 Task: Create a scrum project TridentForge.
Action: Mouse moved to (248, 56)
Screenshot: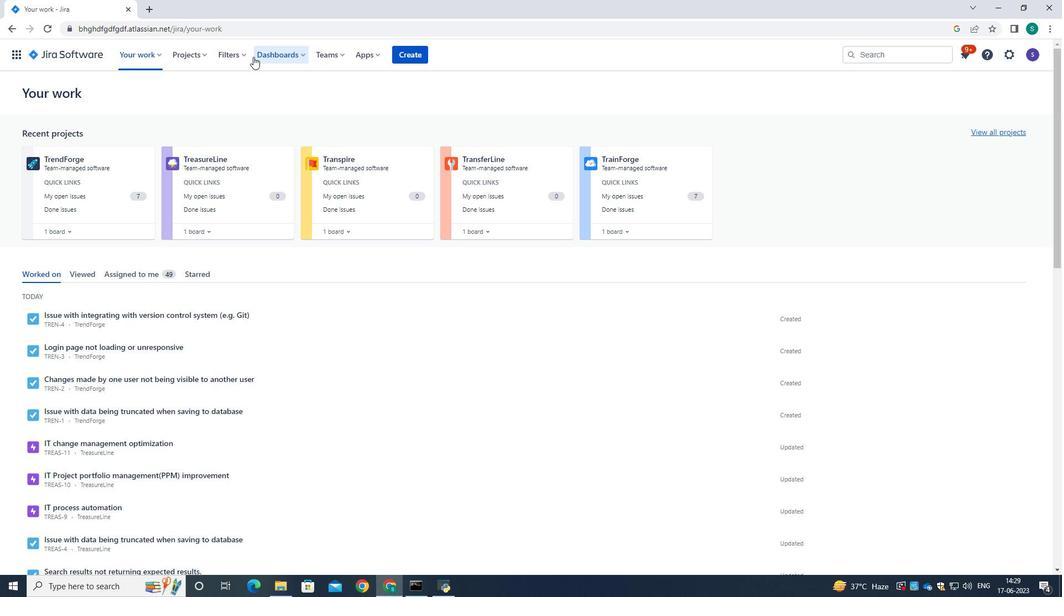
Action: Mouse pressed left at (248, 56)
Screenshot: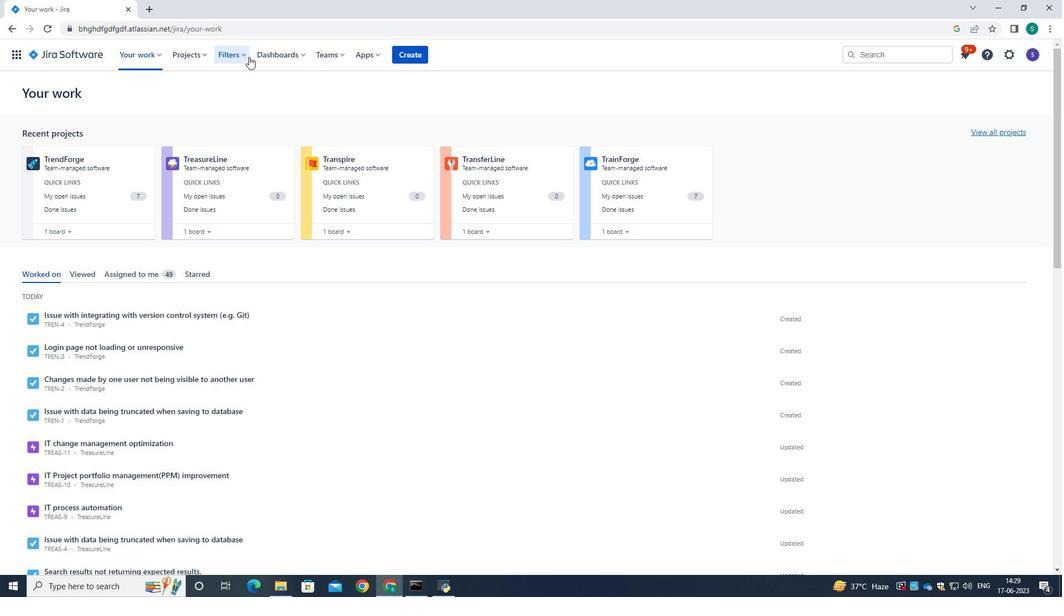
Action: Mouse moved to (241, 53)
Screenshot: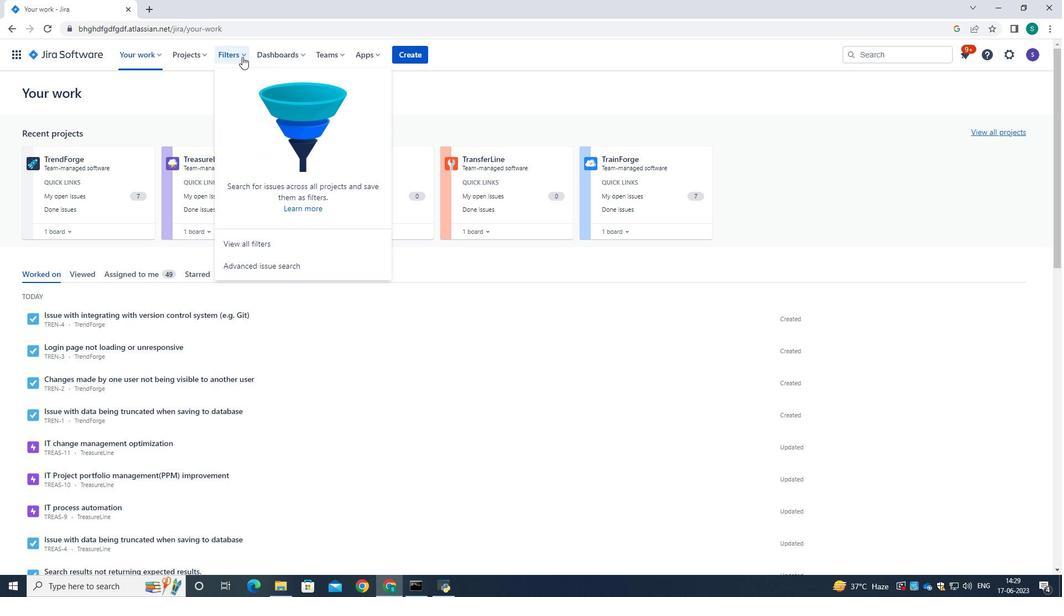 
Action: Mouse pressed left at (241, 53)
Screenshot: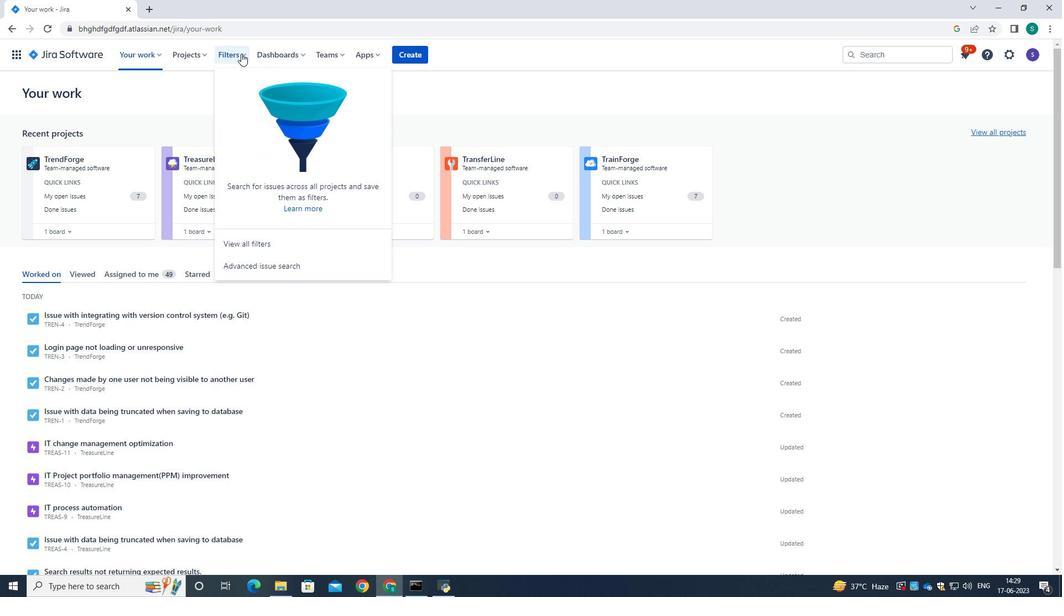
Action: Mouse moved to (198, 53)
Screenshot: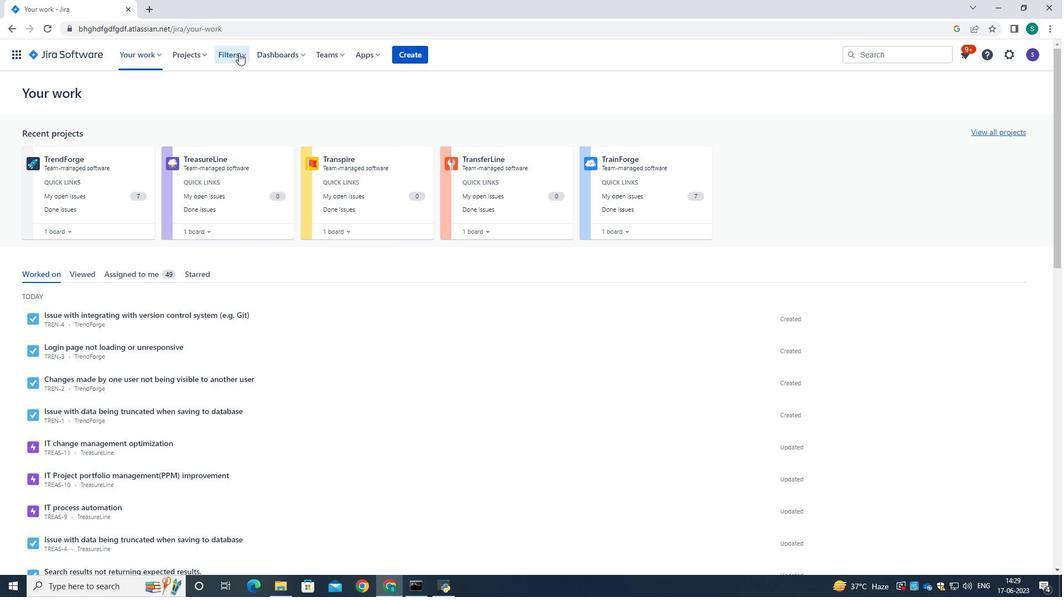 
Action: Mouse pressed left at (198, 53)
Screenshot: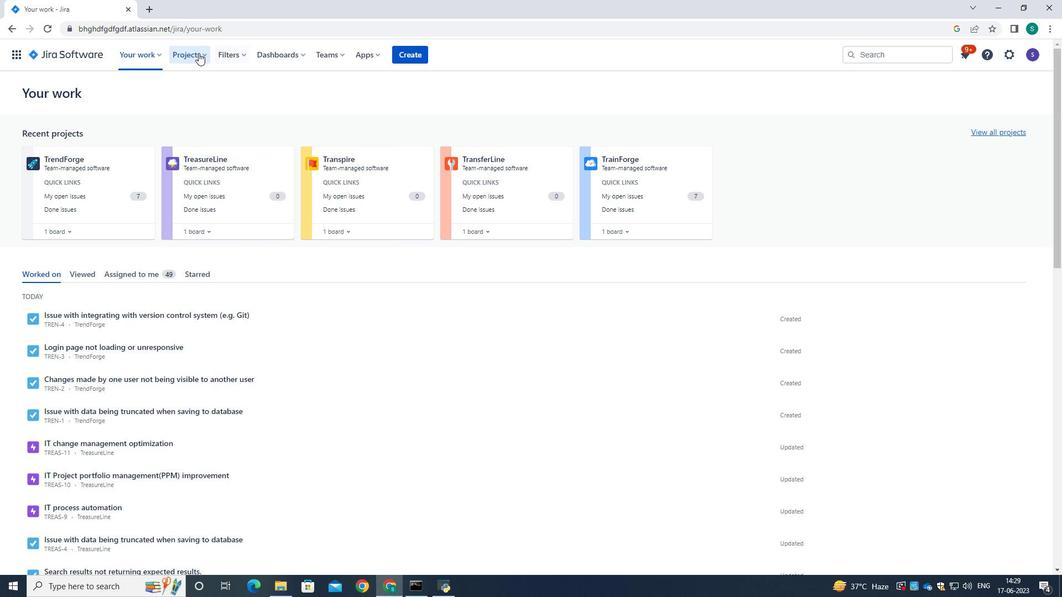 
Action: Mouse moved to (214, 280)
Screenshot: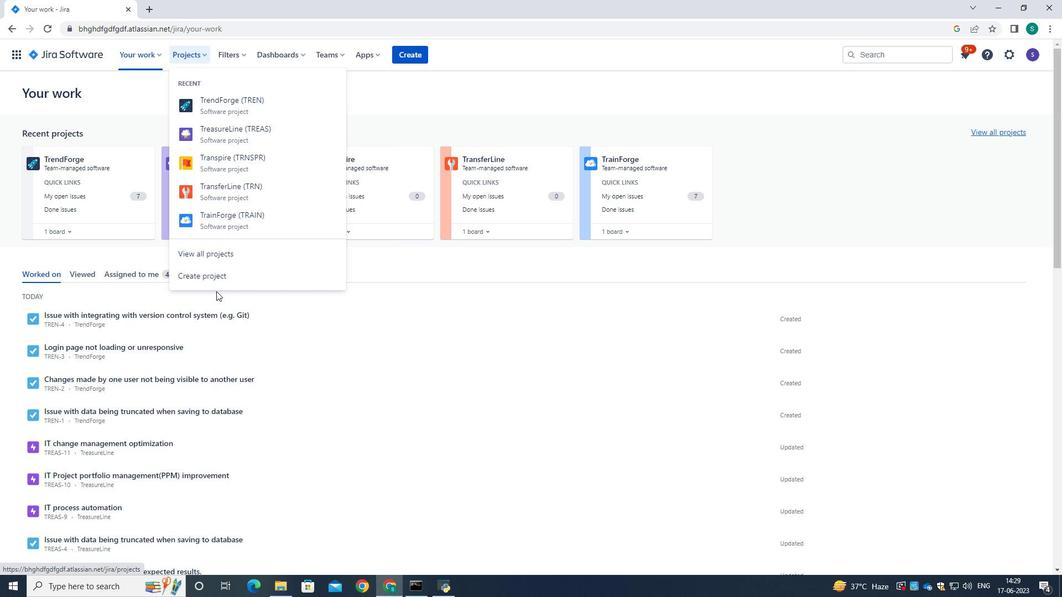 
Action: Mouse pressed left at (214, 280)
Screenshot: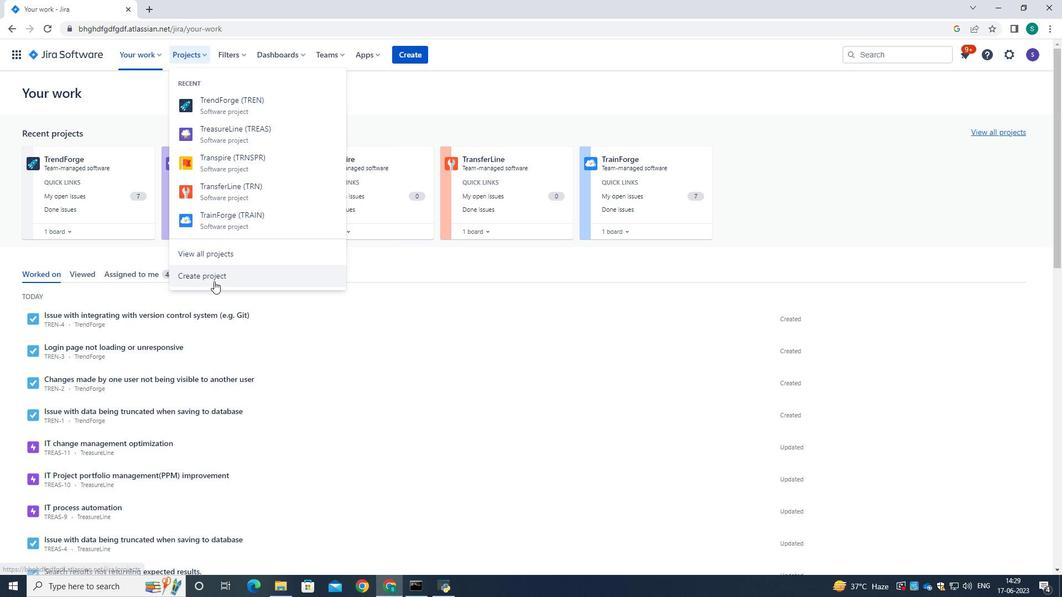 
Action: Mouse moved to (468, 273)
Screenshot: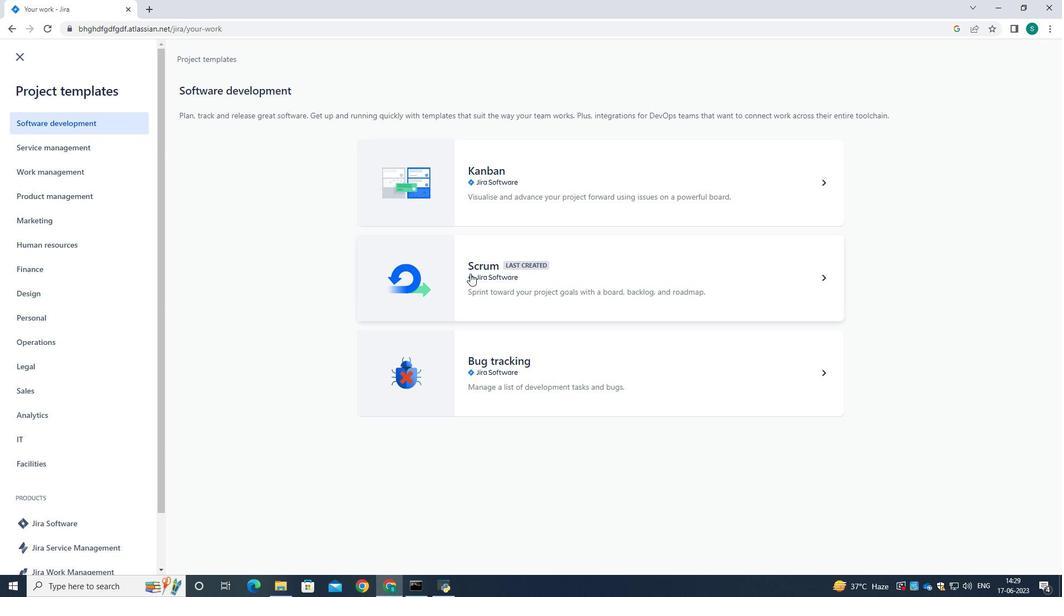 
Action: Mouse pressed left at (468, 273)
Screenshot: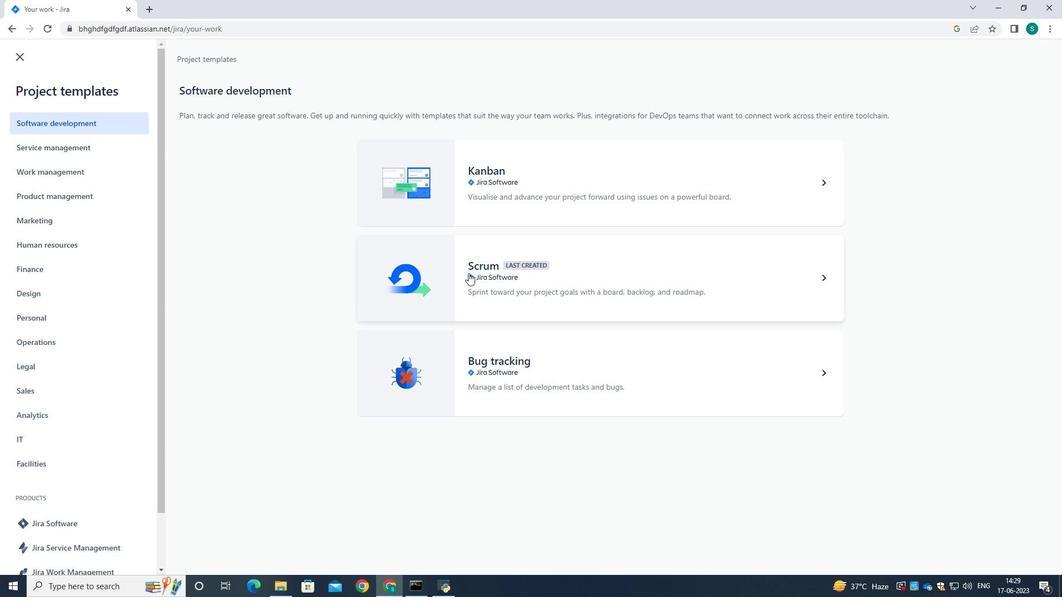 
Action: Mouse moved to (779, 99)
Screenshot: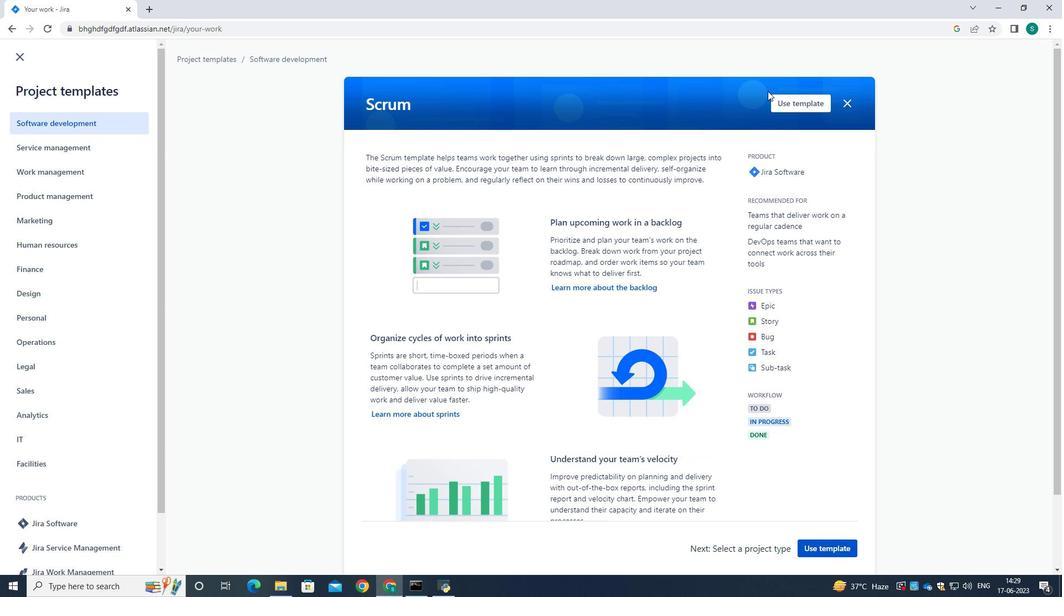 
Action: Mouse pressed left at (779, 99)
Screenshot: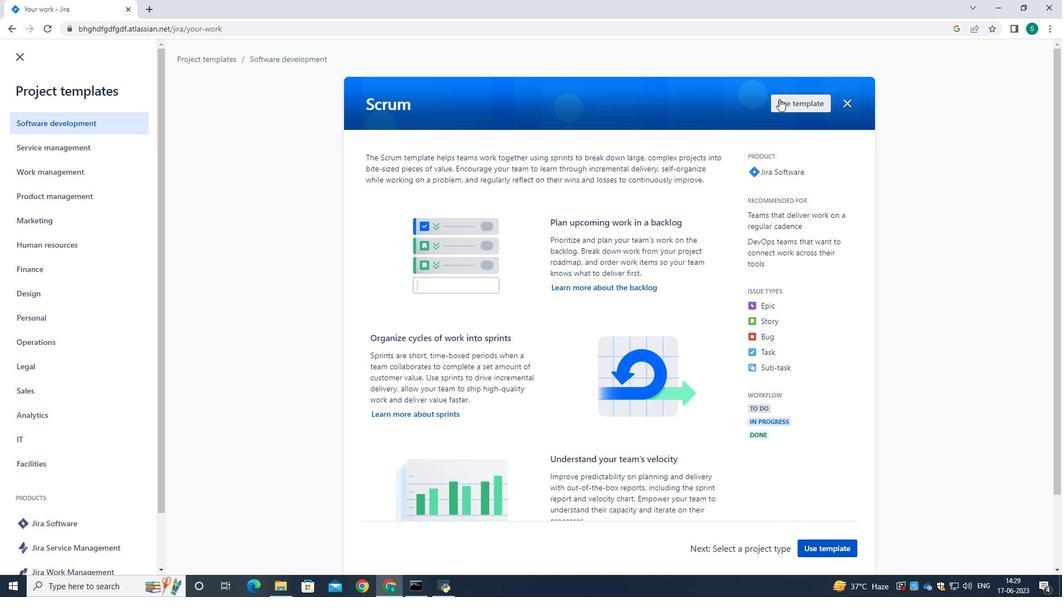 
Action: Mouse moved to (395, 545)
Screenshot: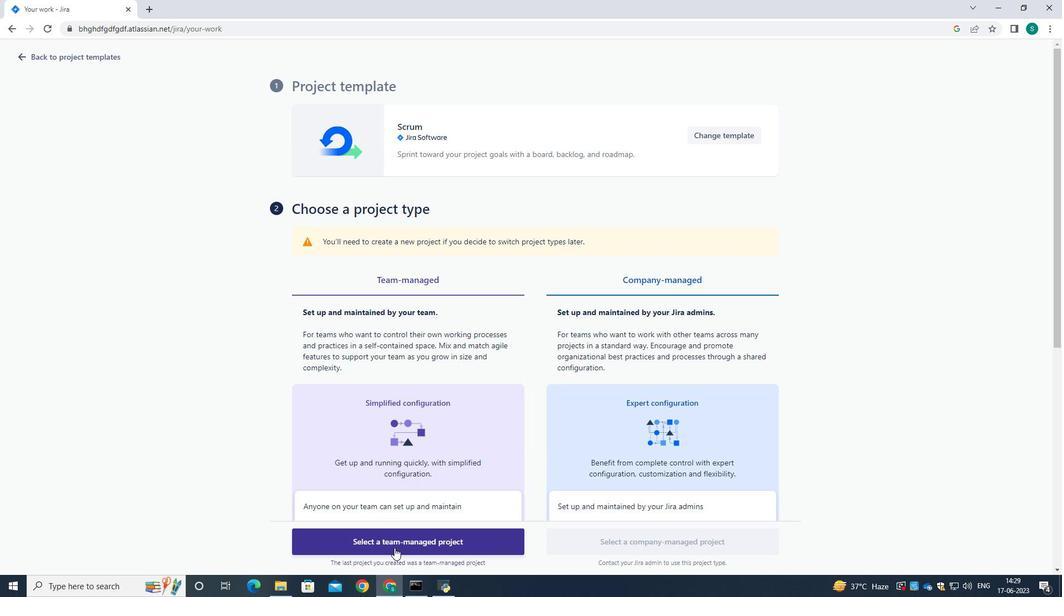 
Action: Mouse pressed left at (395, 545)
Screenshot: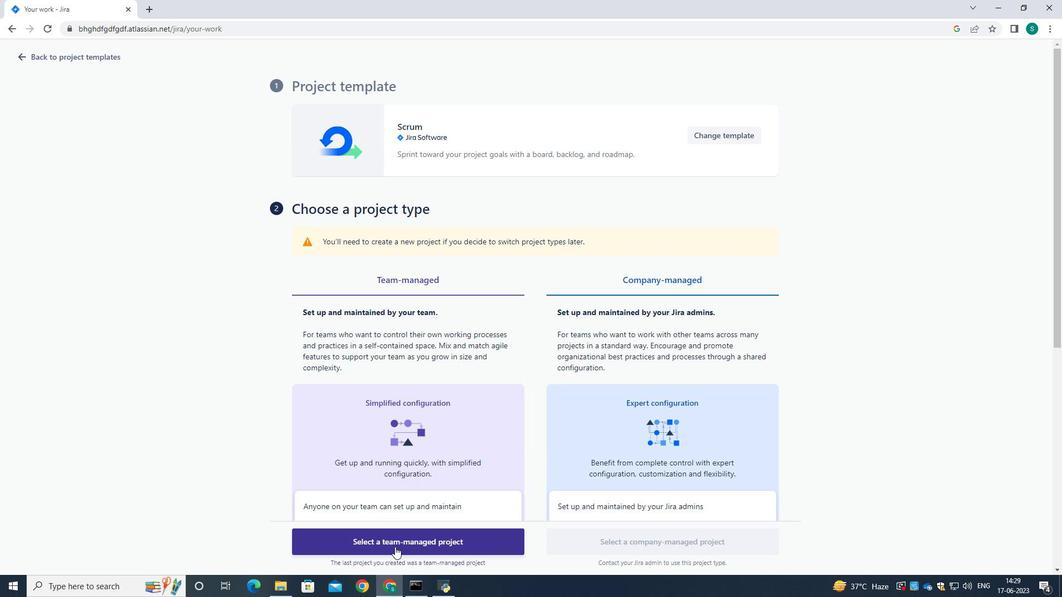
Action: Mouse moved to (336, 263)
Screenshot: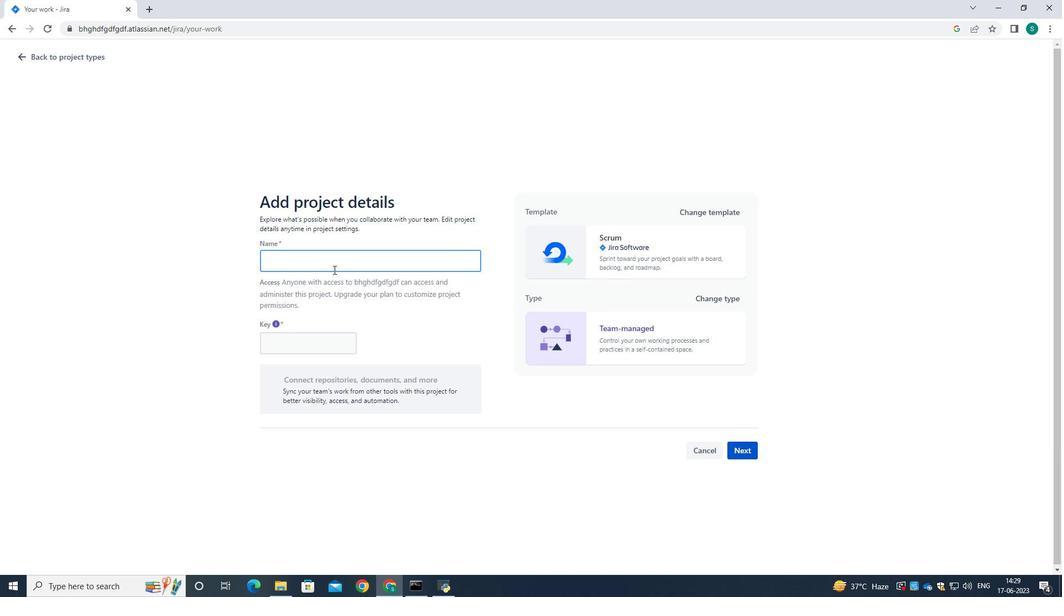 
Action: Mouse pressed left at (336, 263)
Screenshot: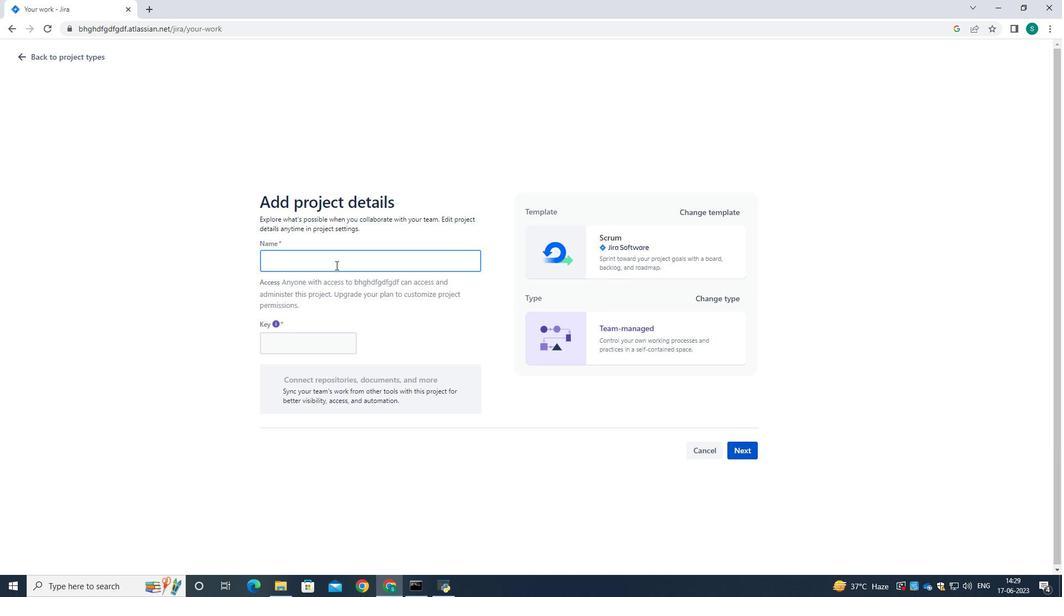 
Action: Key pressed t<Key.backspace><Key.caps_lock>T<Key.caps_lock>rident<Key.caps_lock>F<Key.caps_lock>orge
Screenshot: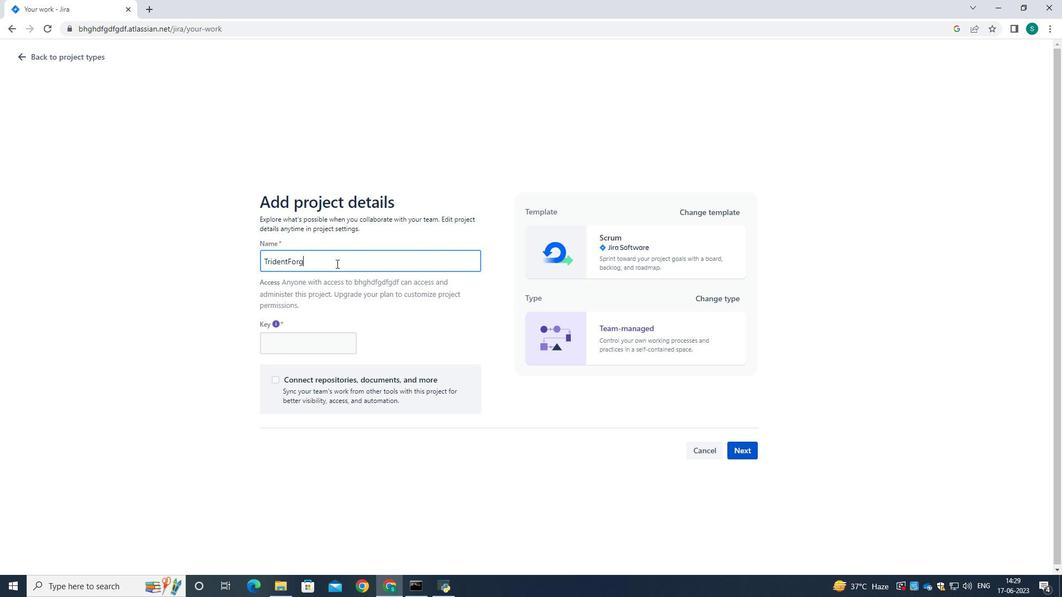 
Action: Mouse moved to (749, 450)
Screenshot: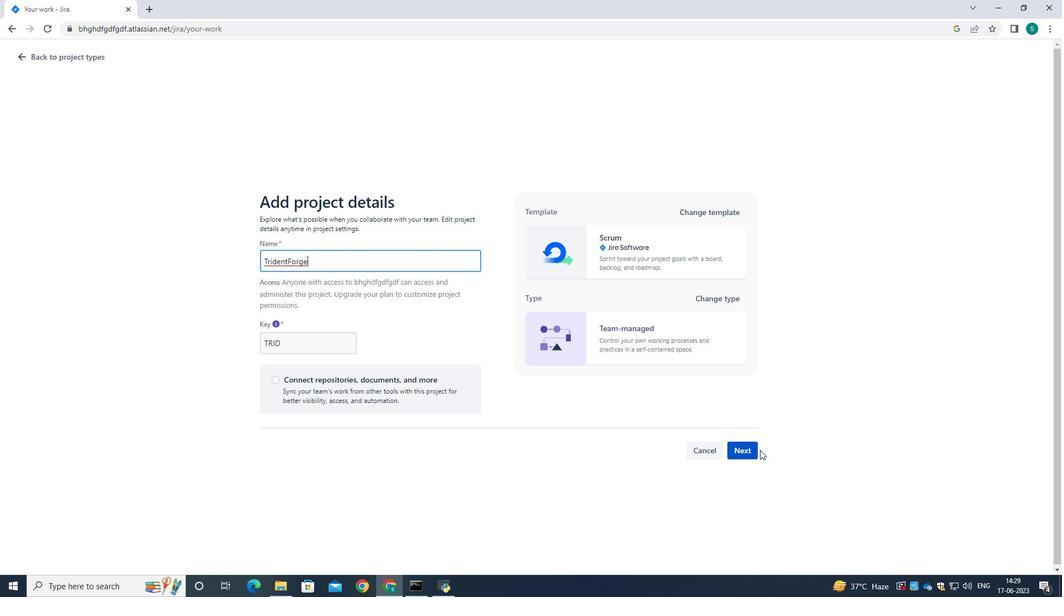 
Action: Mouse pressed left at (749, 450)
Screenshot: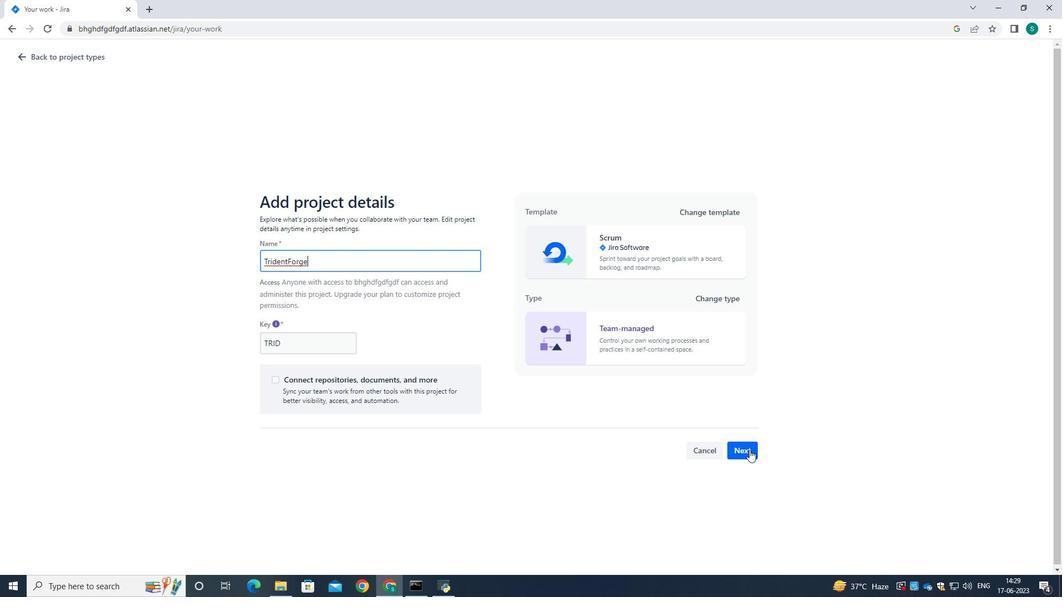 
Action: Mouse moved to (661, 374)
Screenshot: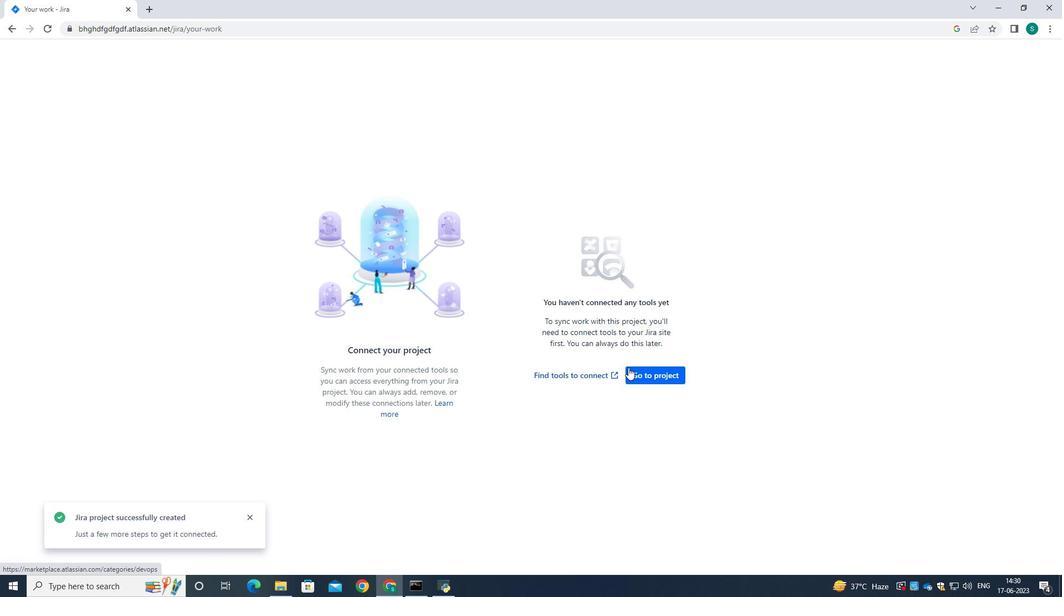 
Action: Mouse pressed left at (661, 374)
Screenshot: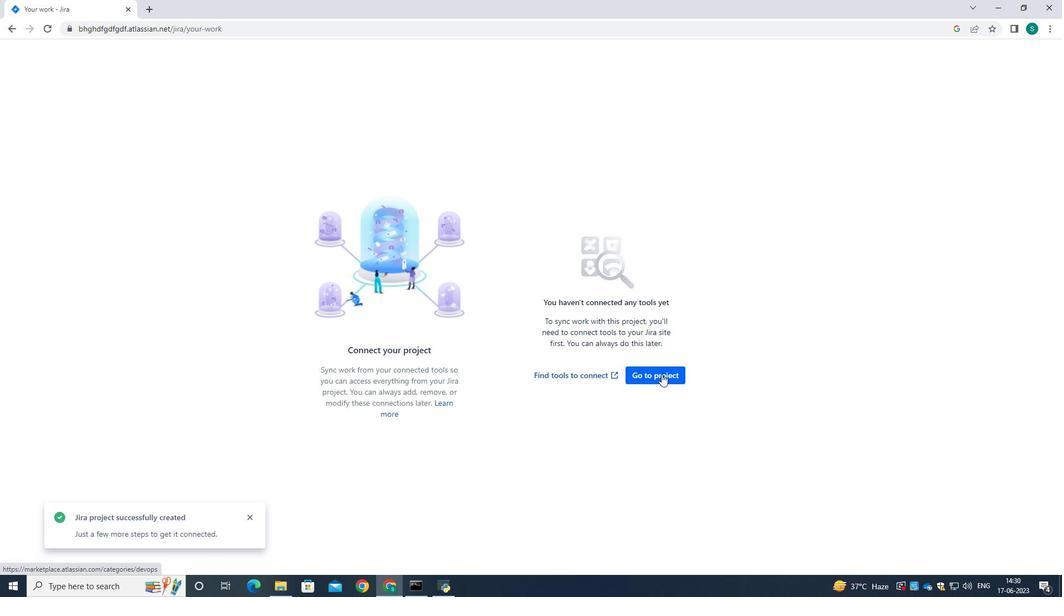 
Action: Mouse moved to (430, 185)
Screenshot: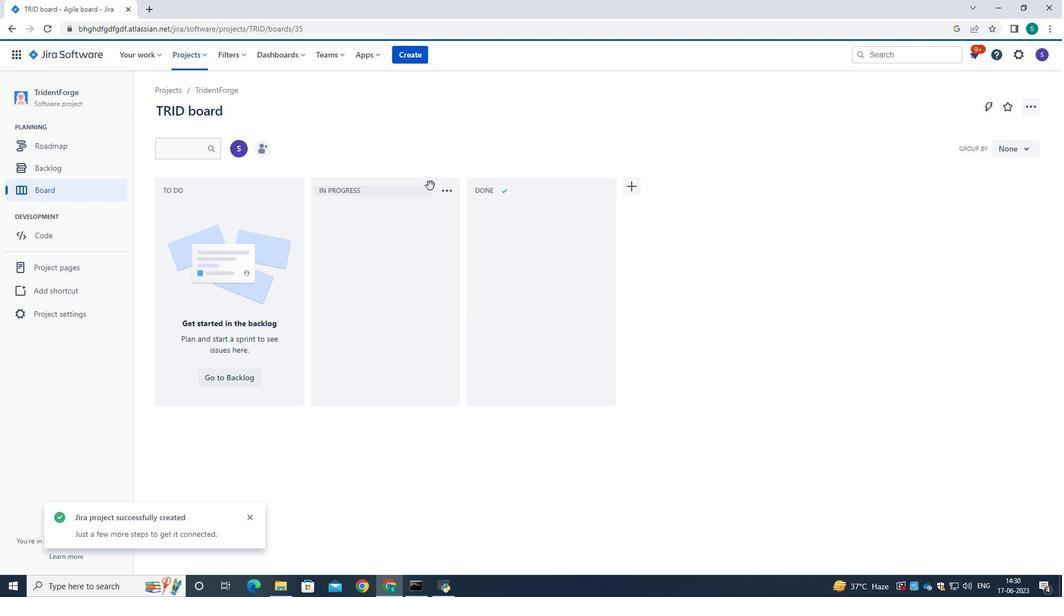 
